 Task: Add the task  Improve performance of the app on low-end devices to the section Code Combat in the project TreasureLine and add a Due Date to the respective task as 2023/10/15.
Action: Mouse moved to (749, 621)
Screenshot: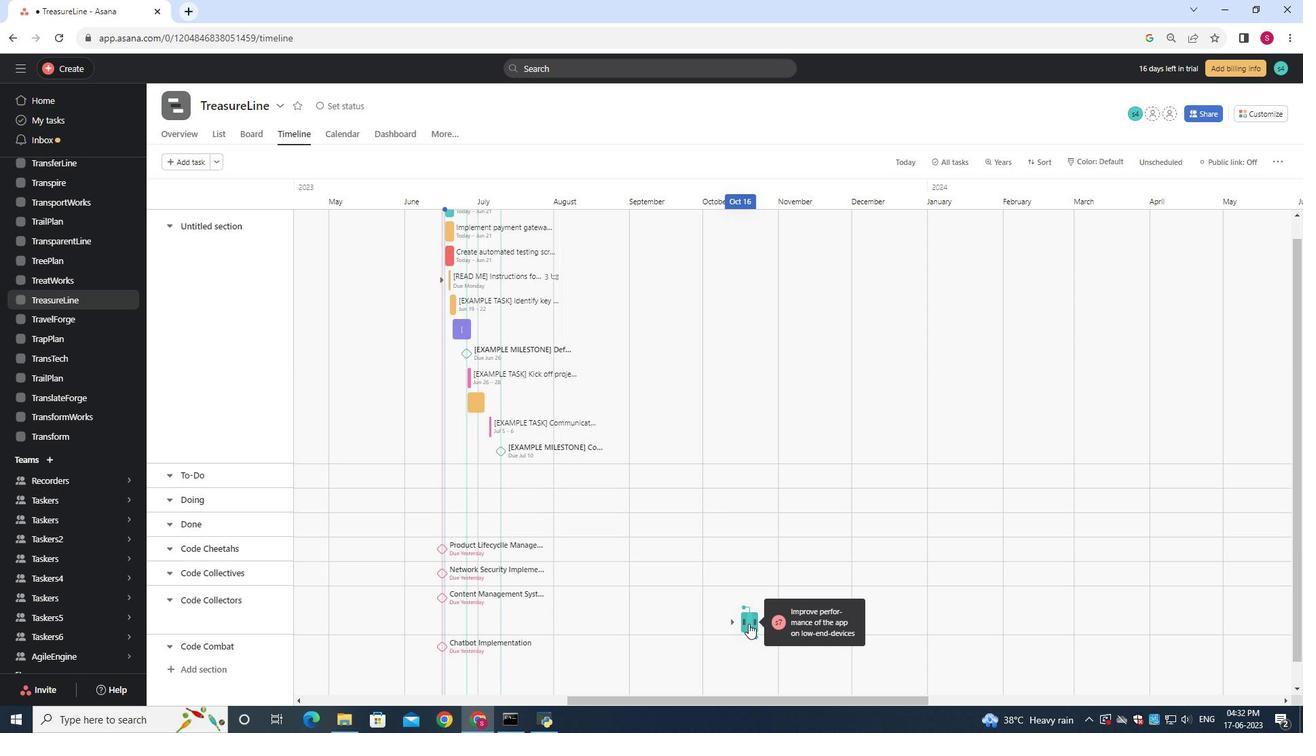 
Action: Mouse pressed left at (749, 621)
Screenshot: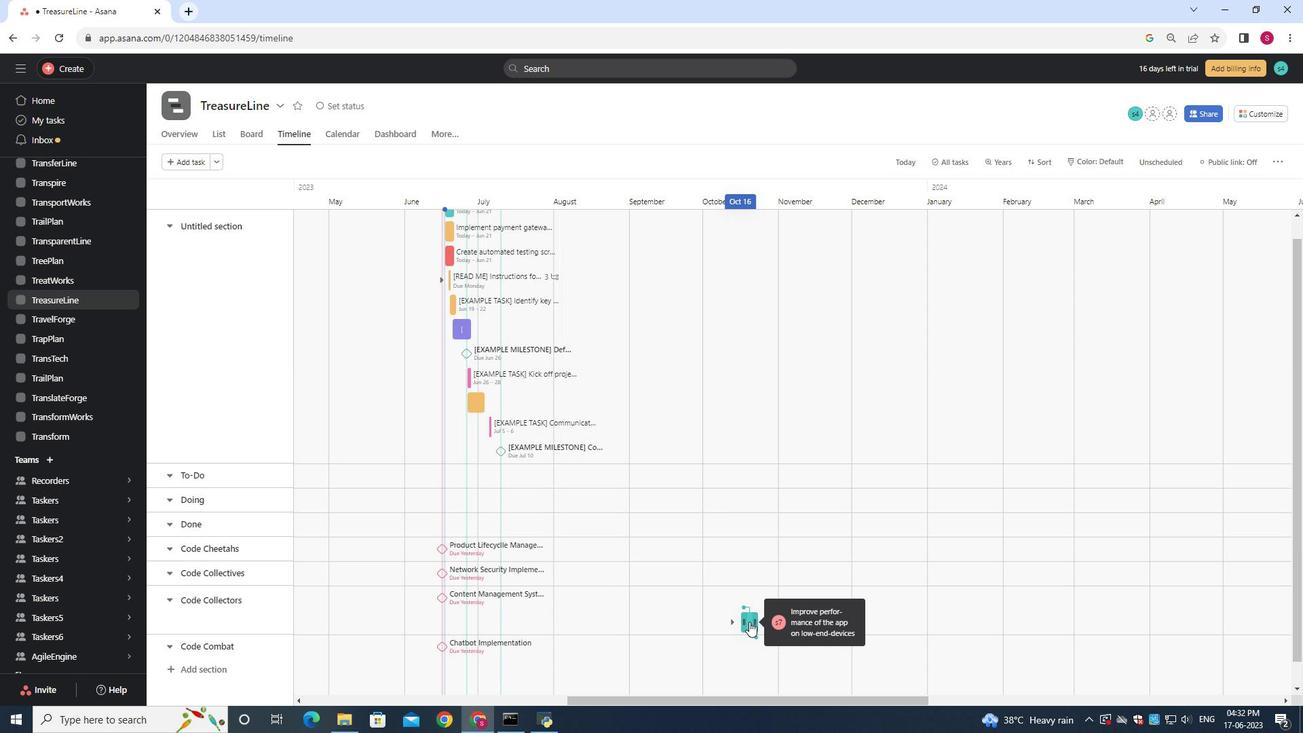 
Action: Mouse moved to (739, 620)
Screenshot: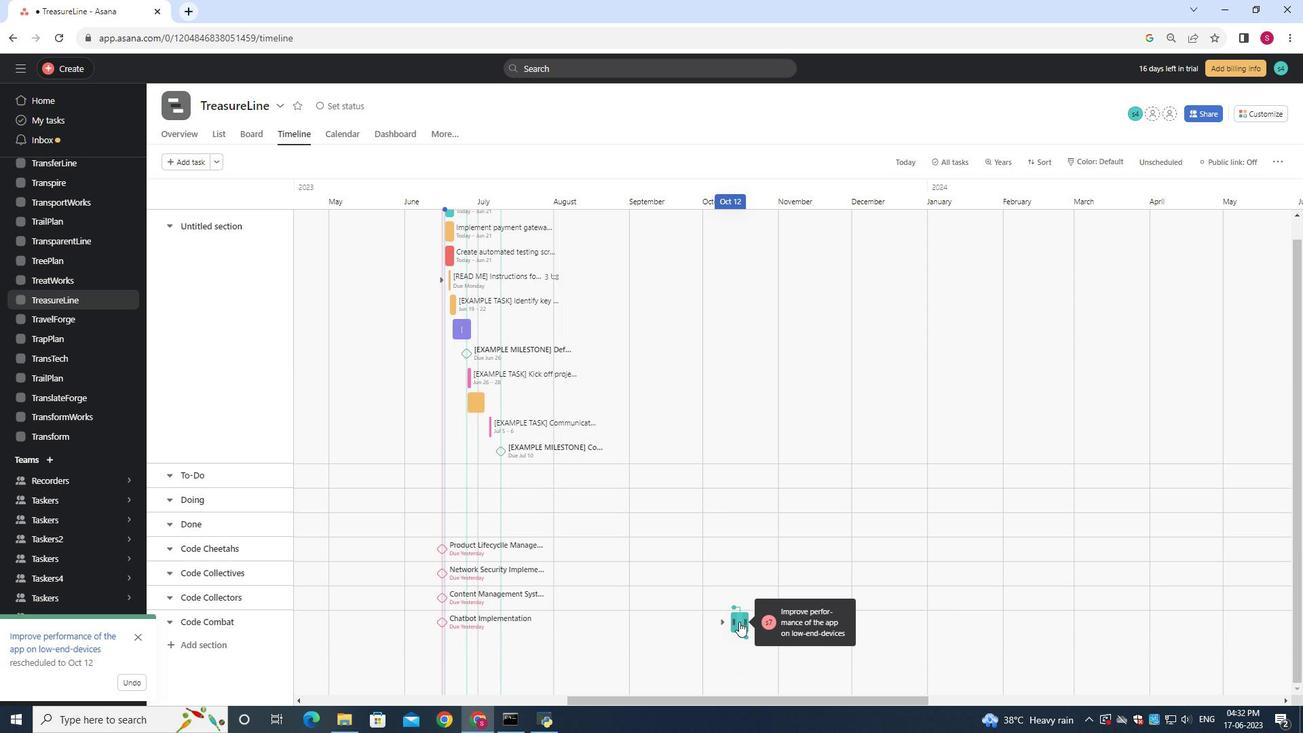 
Action: Mouse pressed left at (739, 620)
Screenshot: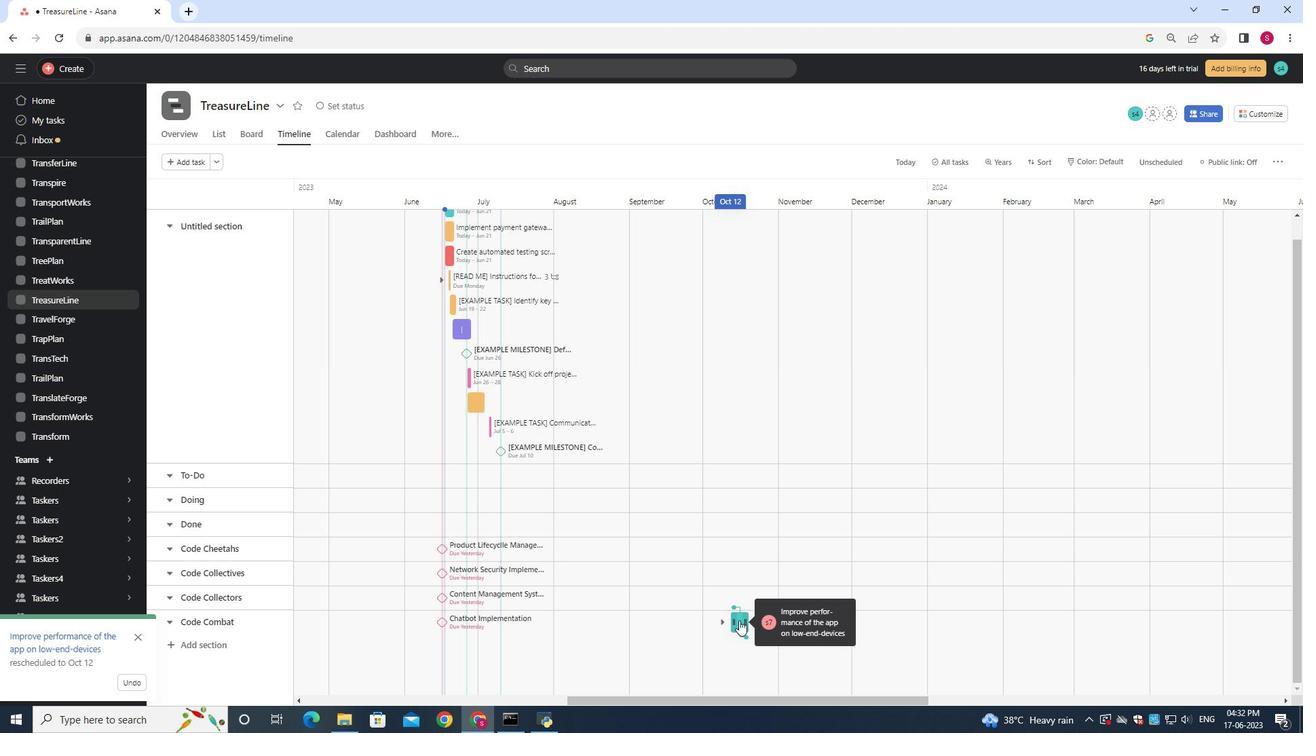 
Action: Mouse moved to (1035, 255)
Screenshot: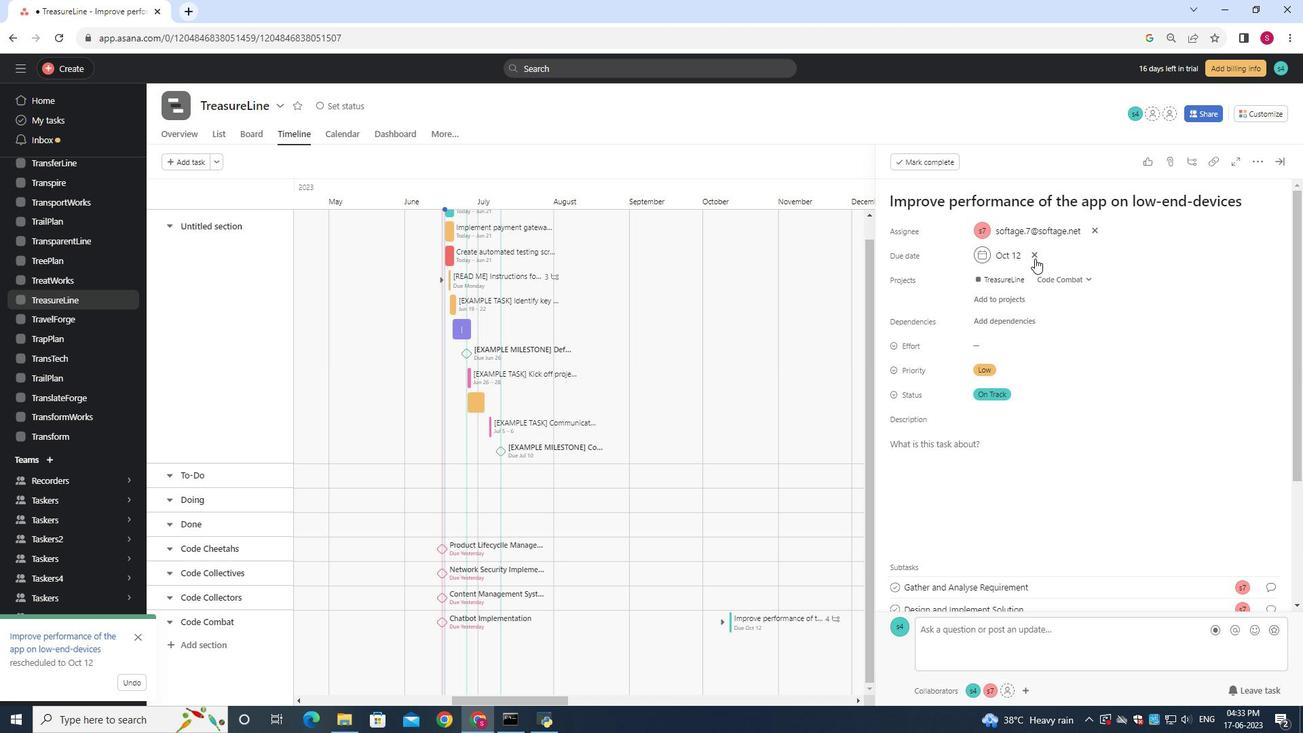 
Action: Mouse pressed left at (1035, 255)
Screenshot: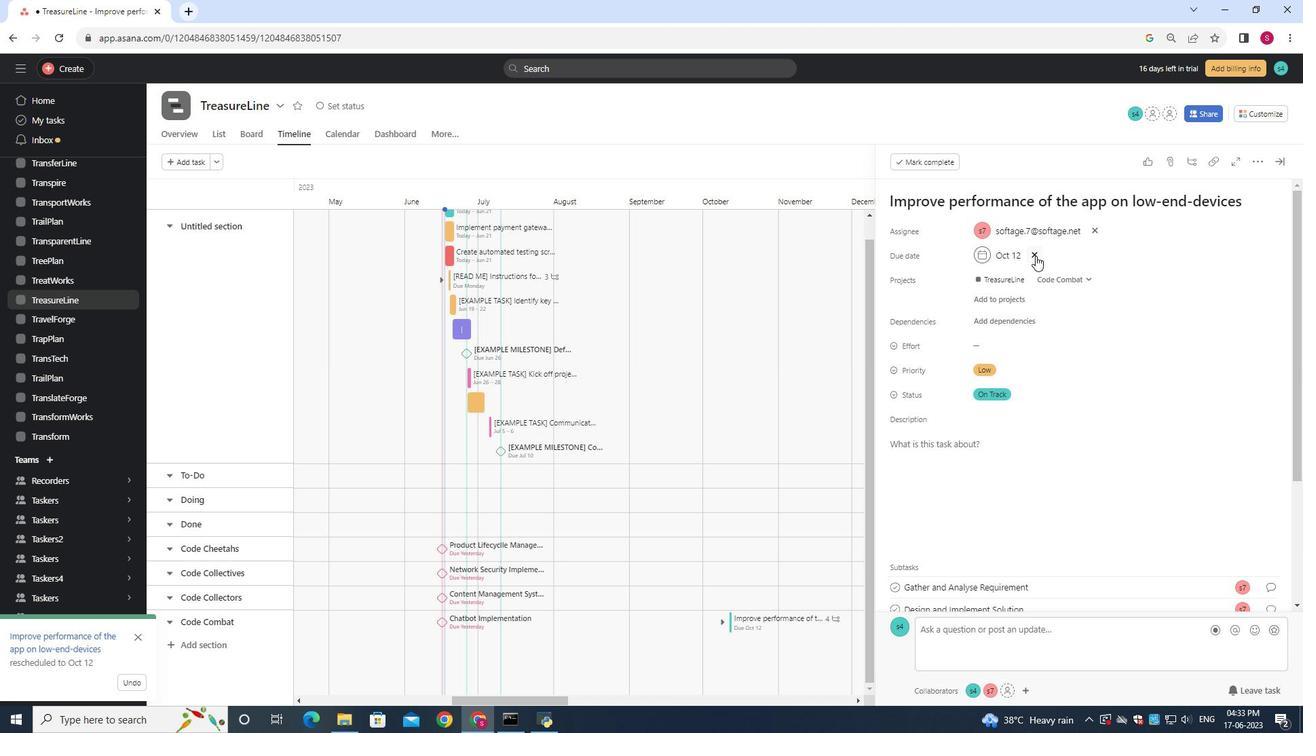 
Action: Mouse moved to (1008, 254)
Screenshot: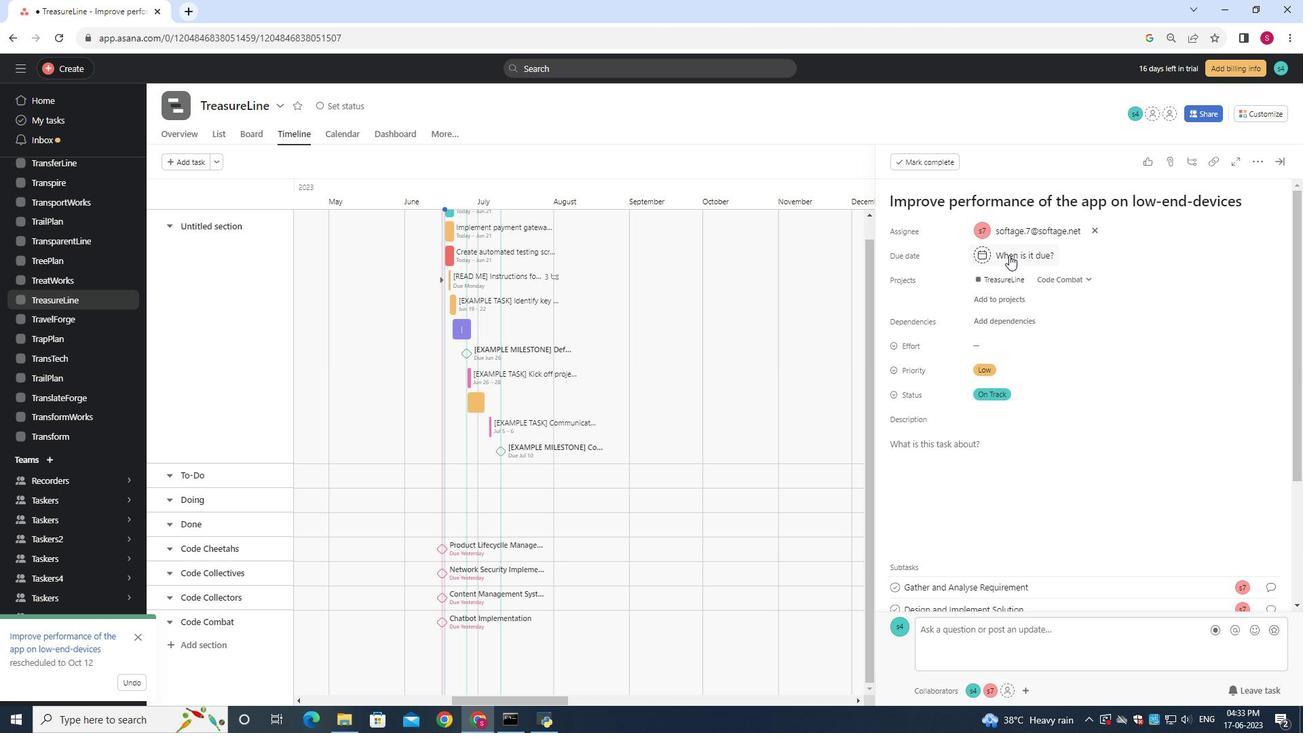 
Action: Mouse pressed left at (1008, 254)
Screenshot: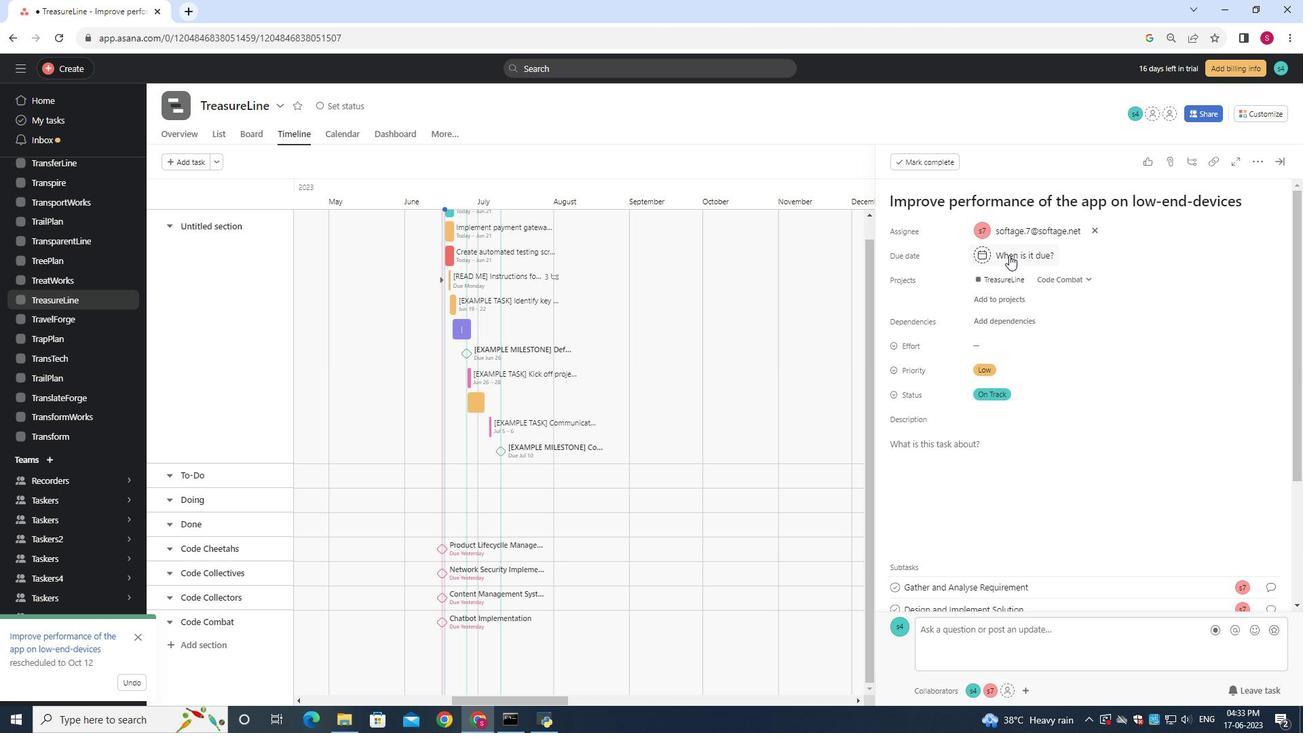 
Action: Key pressed 2023/10/15<Key.enter>
Screenshot: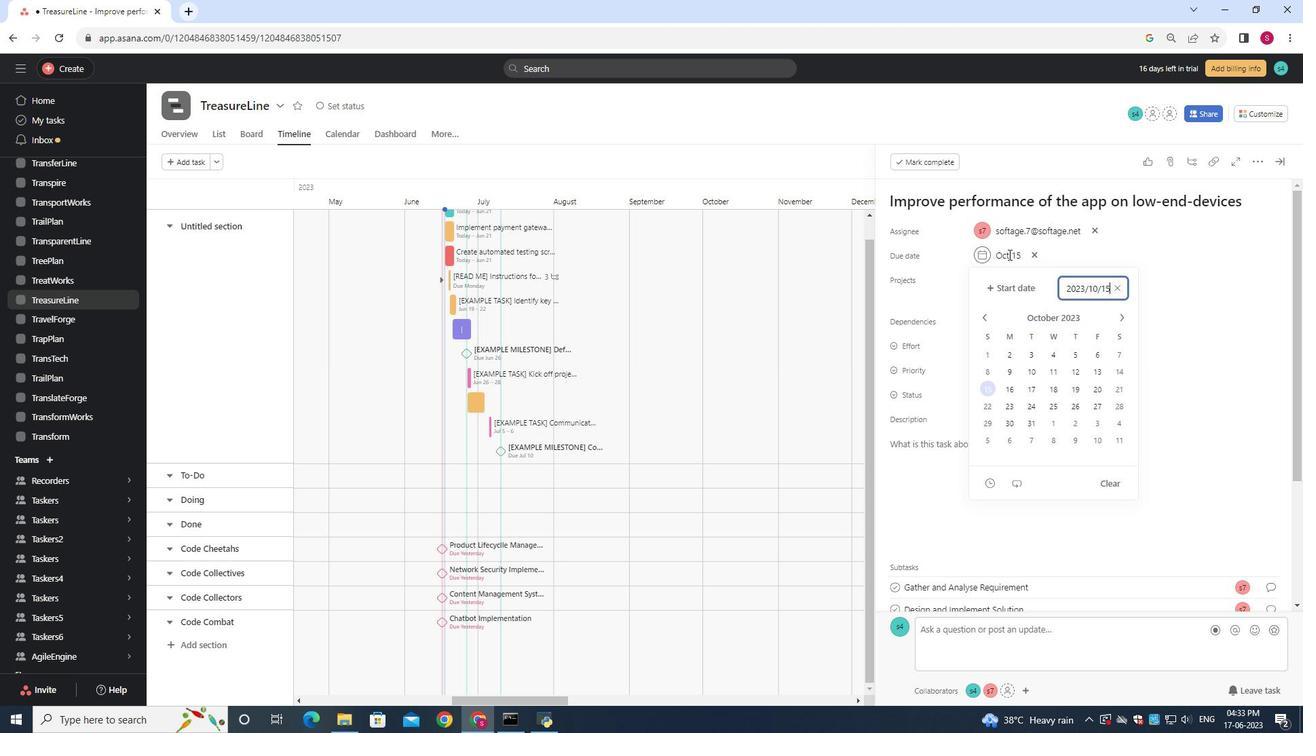 
Action: Mouse moved to (855, 475)
Screenshot: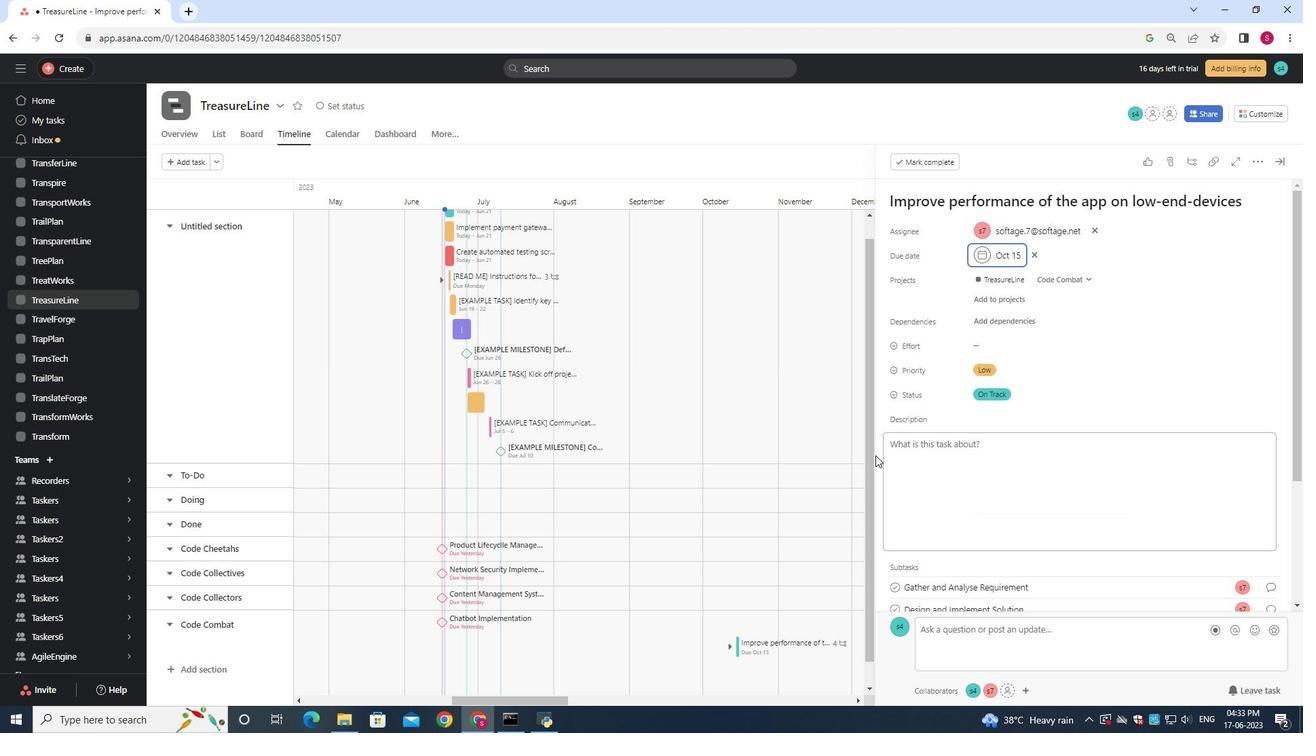 
